 Task: Sign up for a 45-minute digital marketing strategy session exploring SEO best practices, content marketing, and social media advertising.
Action: Mouse moved to (92, 110)
Screenshot: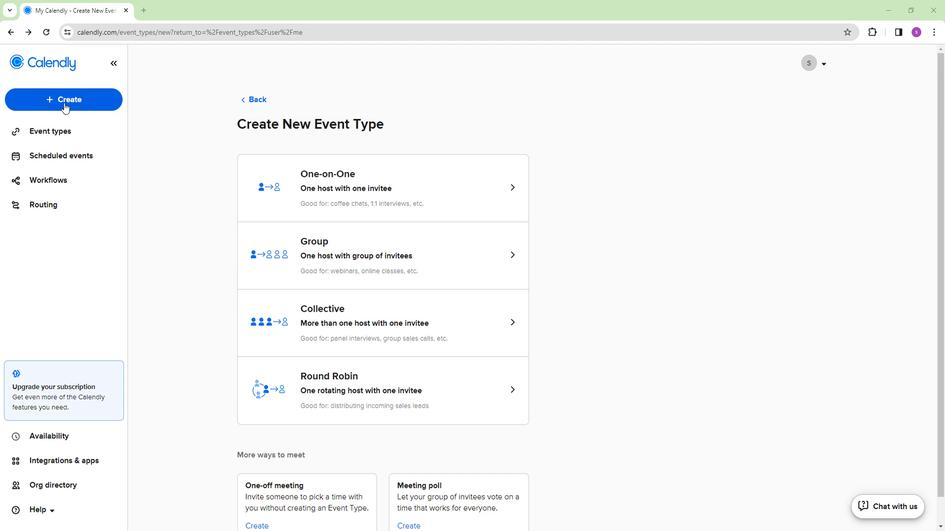 
Action: Mouse pressed left at (92, 110)
Screenshot: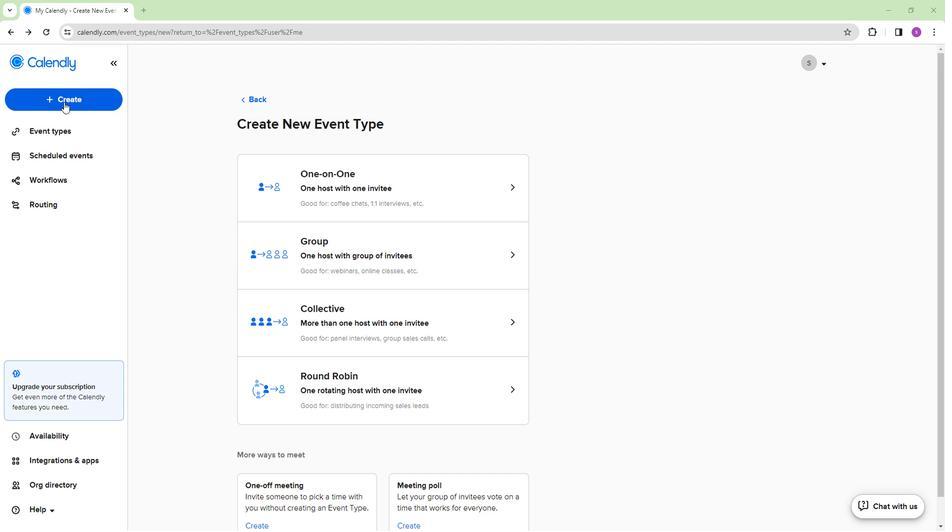 
Action: Mouse moved to (88, 140)
Screenshot: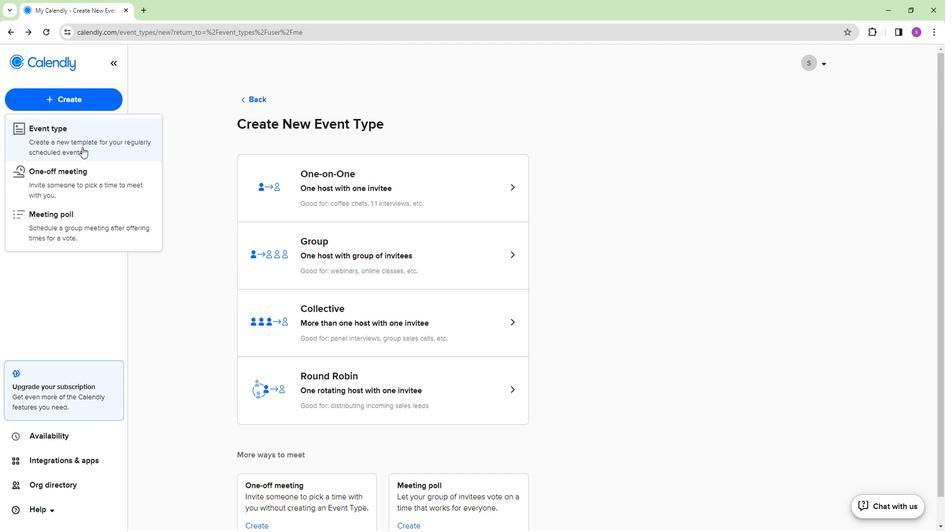 
Action: Mouse pressed left at (88, 140)
Screenshot: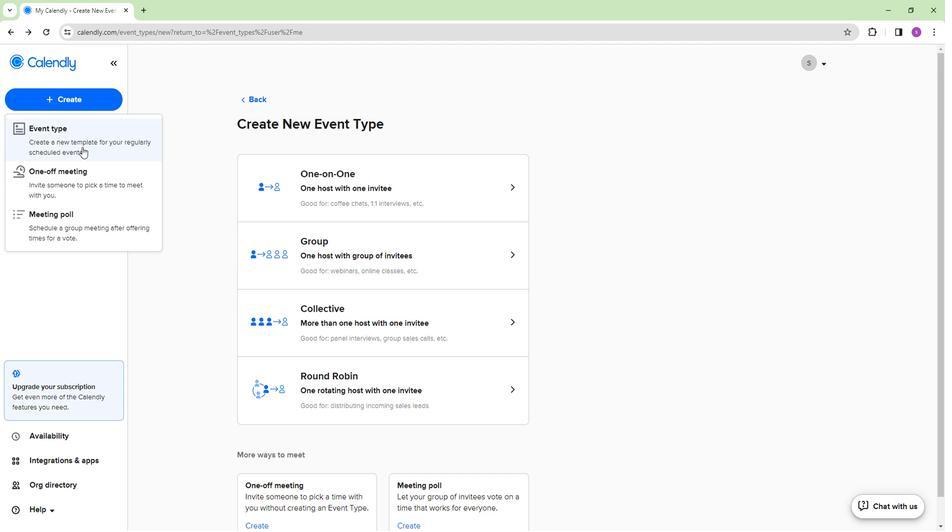 
Action: Mouse moved to (11, 170)
Screenshot: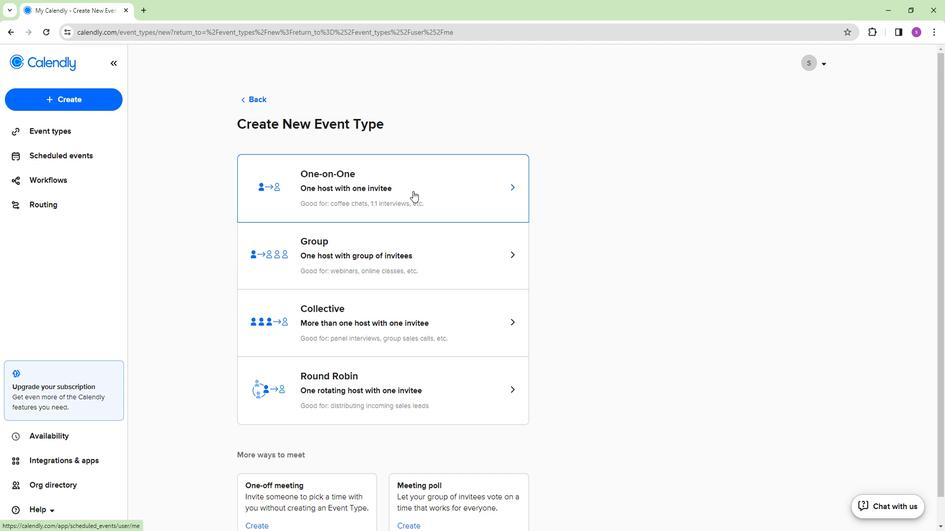 
Action: Mouse pressed left at (11, 170)
Screenshot: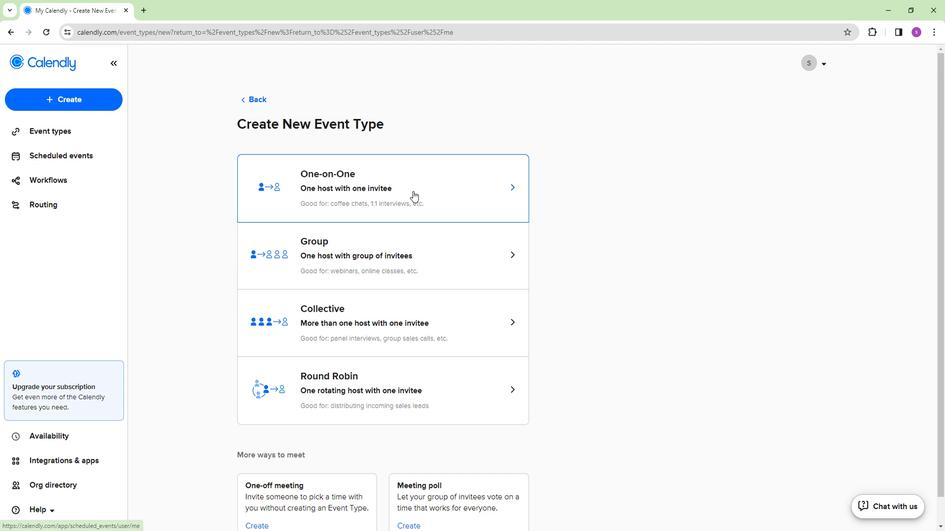 
Action: Mouse moved to (195, 271)
Screenshot: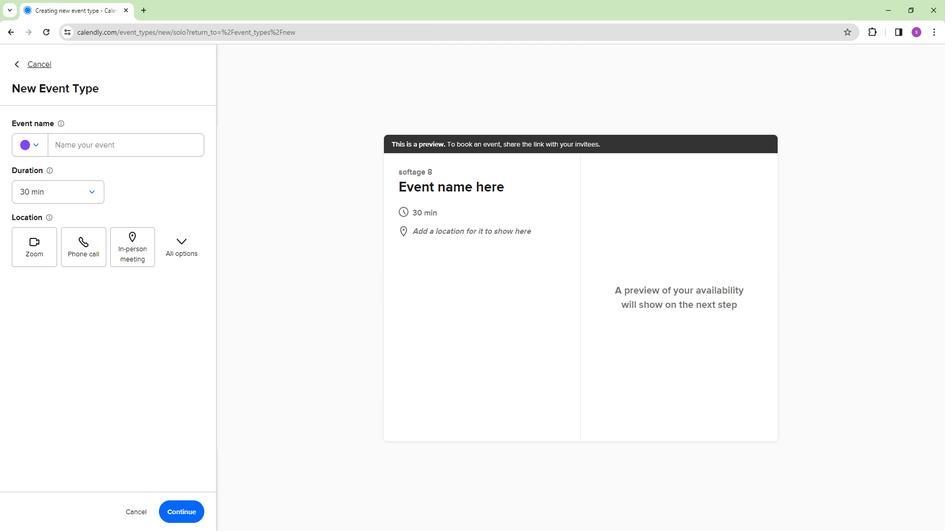 
Action: Mouse pressed left at (195, 271)
Screenshot: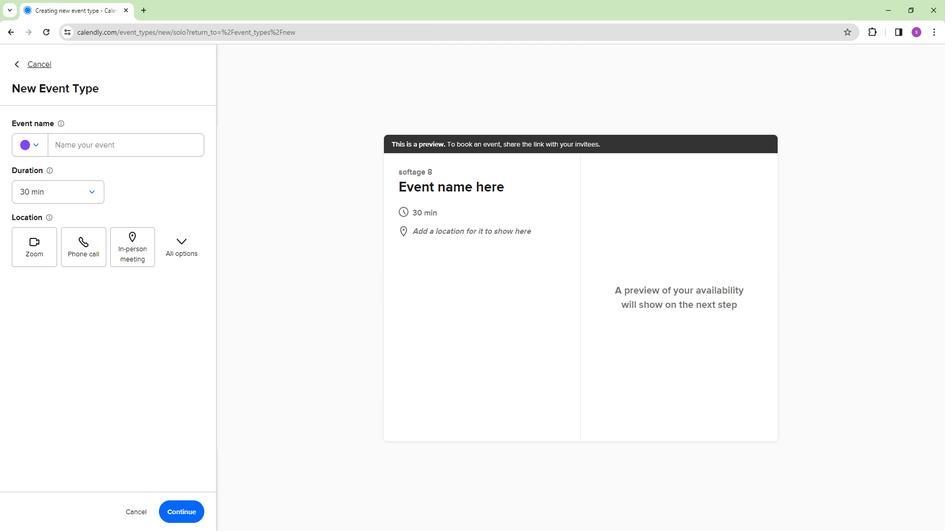 
Action: Mouse moved to (86, 136)
Screenshot: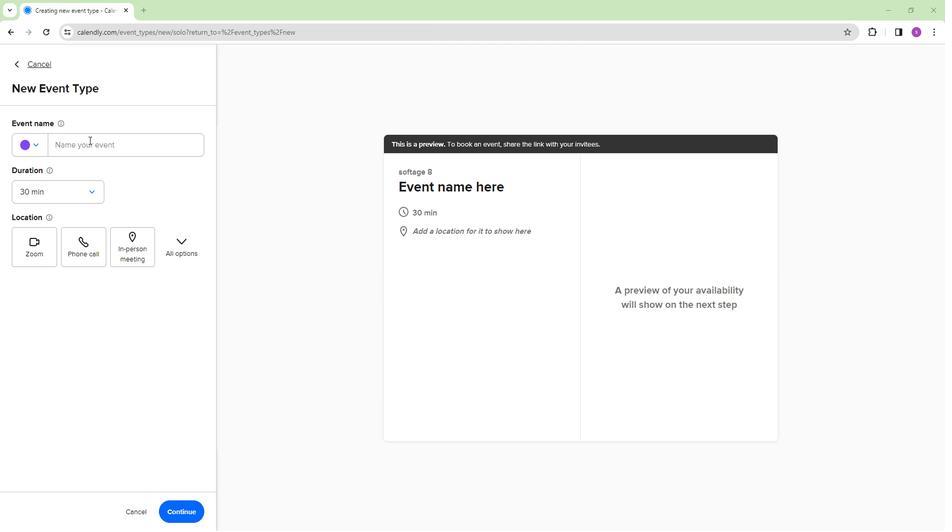 
Action: Mouse pressed left at (86, 136)
Screenshot: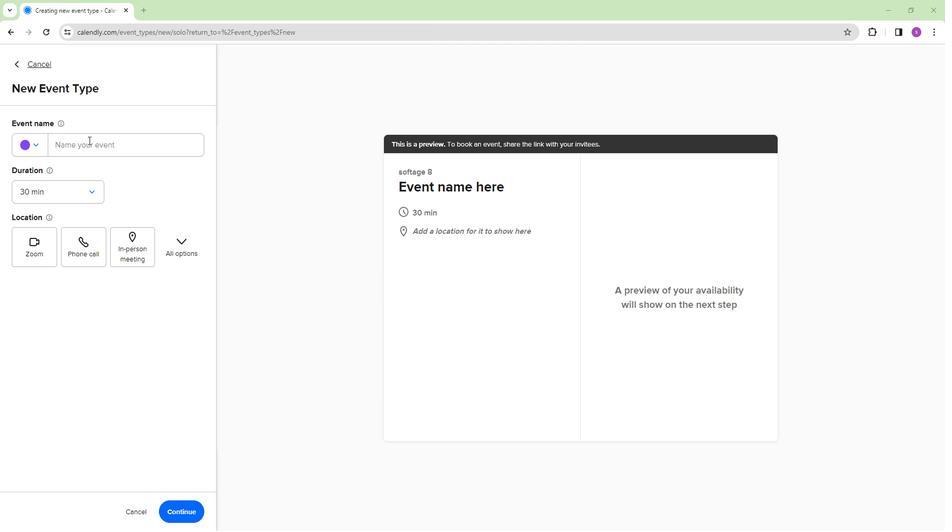 
Action: Key pressed <Key.shift>Digital<Key.space><Key.shift>Marketing<Key.space><Key.shift>Strategy<Key.space><Key.shift>Session
Screenshot: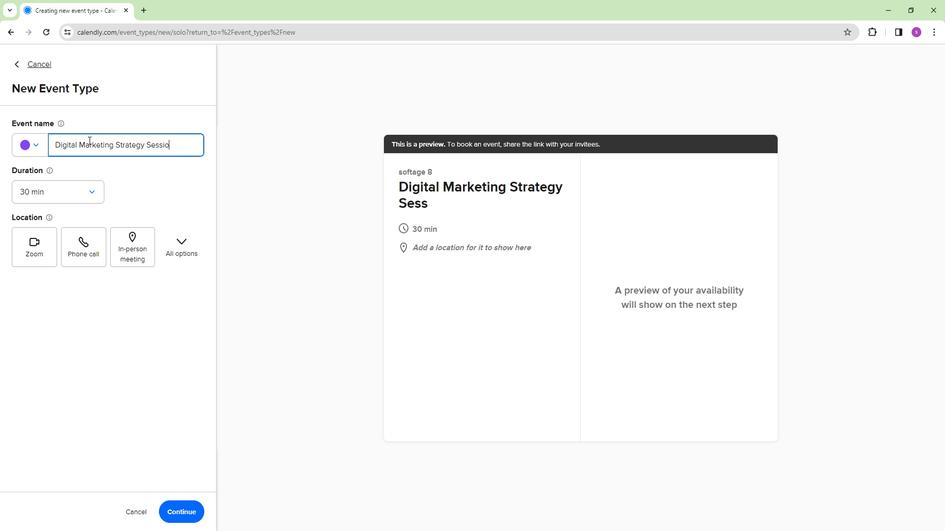 
Action: Mouse moved to (85, 170)
Screenshot: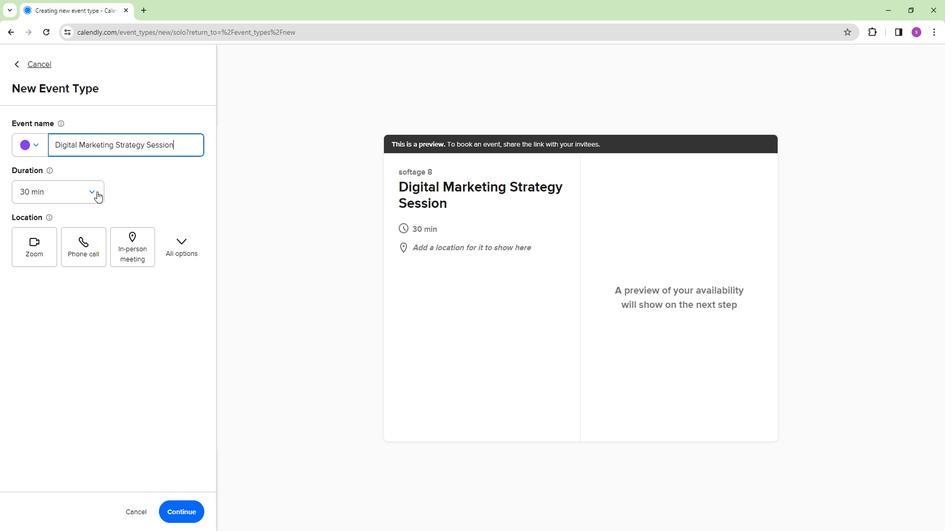 
Action: Mouse pressed left at (85, 170)
Screenshot: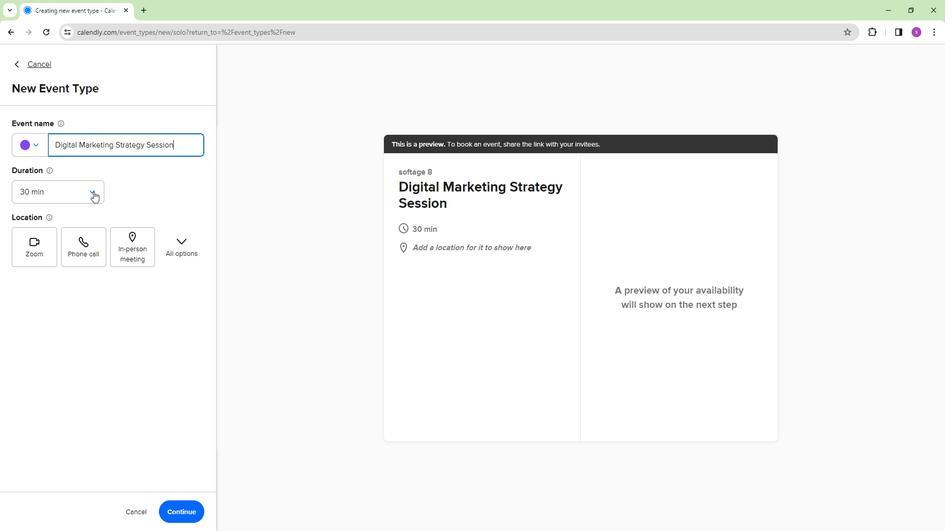 
Action: Mouse moved to (92, 214)
Screenshot: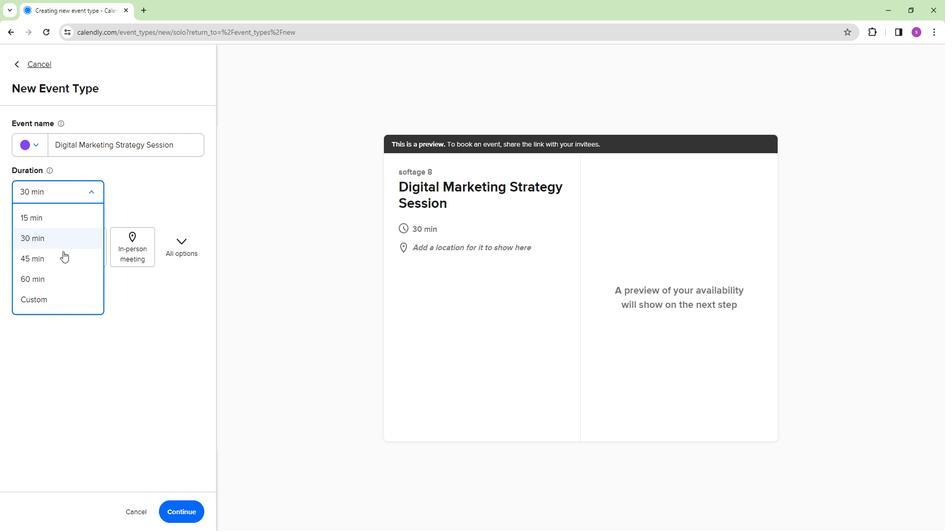 
Action: Mouse pressed left at (92, 214)
Screenshot: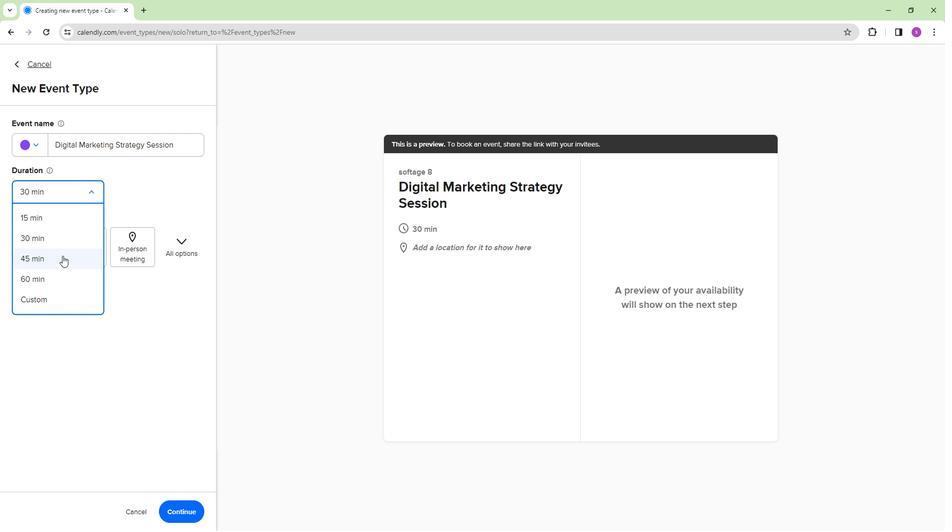 
Action: Mouse moved to (64, 209)
Screenshot: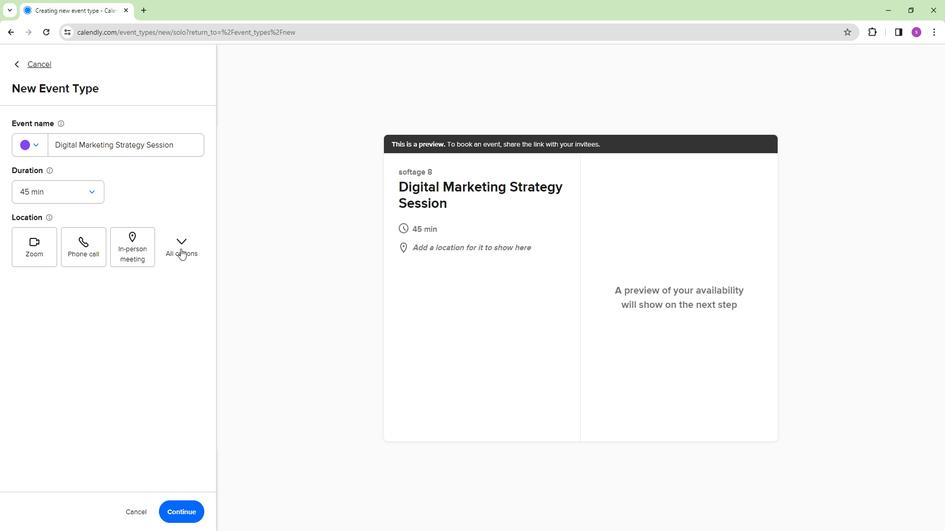 
Action: Mouse pressed left at (64, 209)
Screenshot: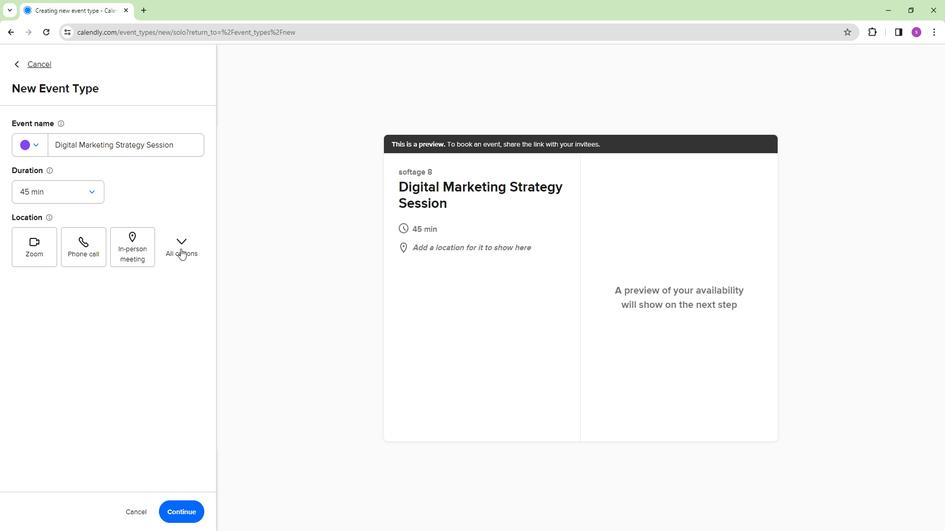 
Action: Mouse moved to (75, 268)
Screenshot: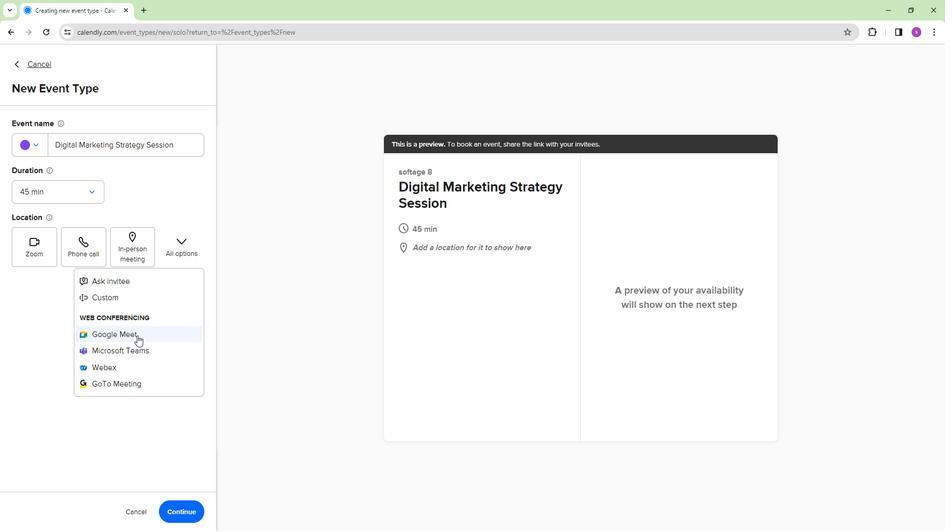 
Action: Mouse pressed left at (75, 268)
Screenshot: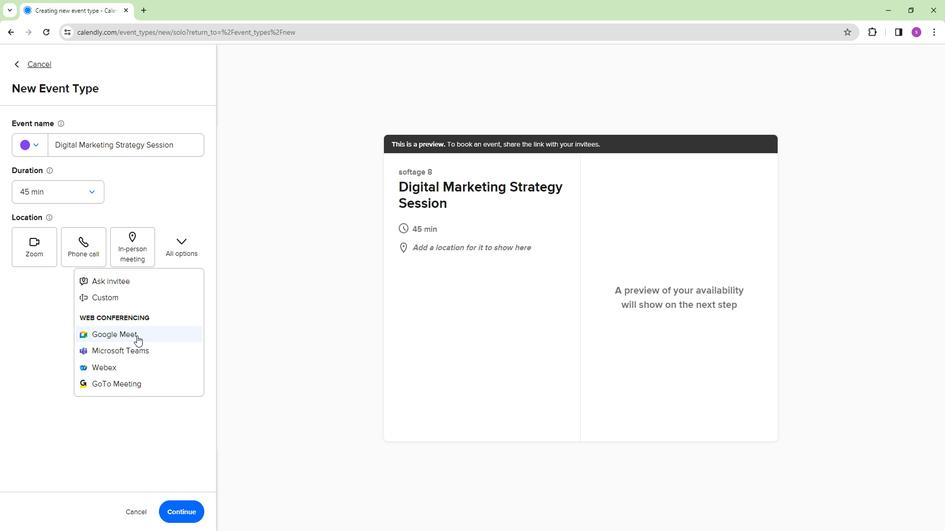 
Action: Mouse moved to (66, 389)
Screenshot: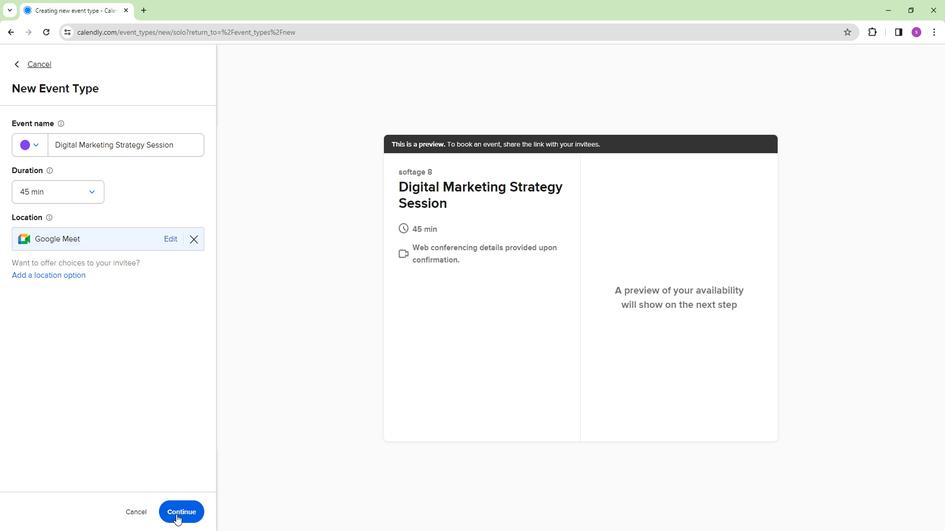 
Action: Mouse pressed left at (66, 389)
Screenshot: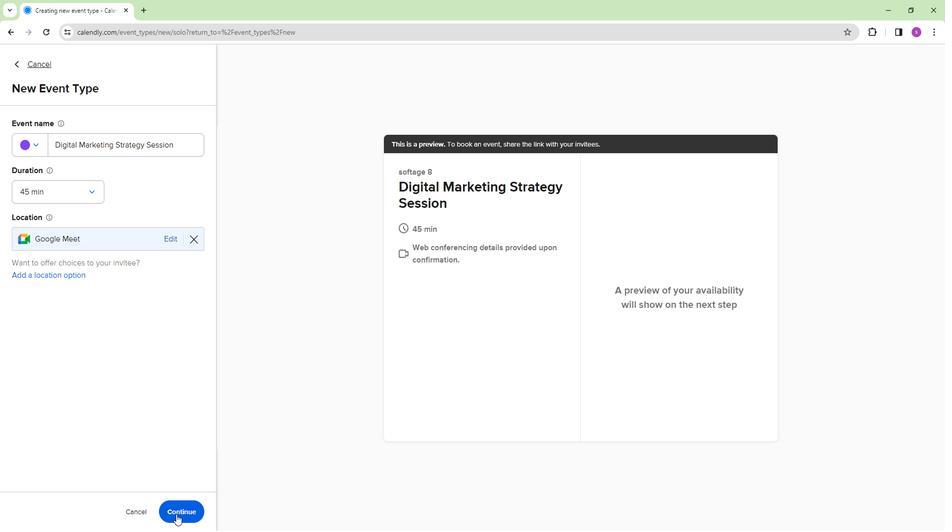 
Action: Mouse moved to (63, 140)
Screenshot: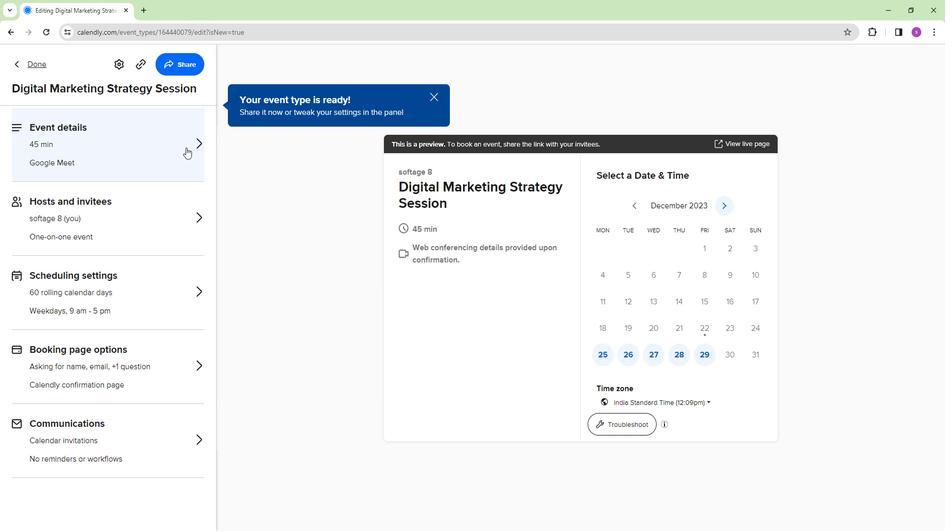 
Action: Mouse pressed left at (63, 140)
Screenshot: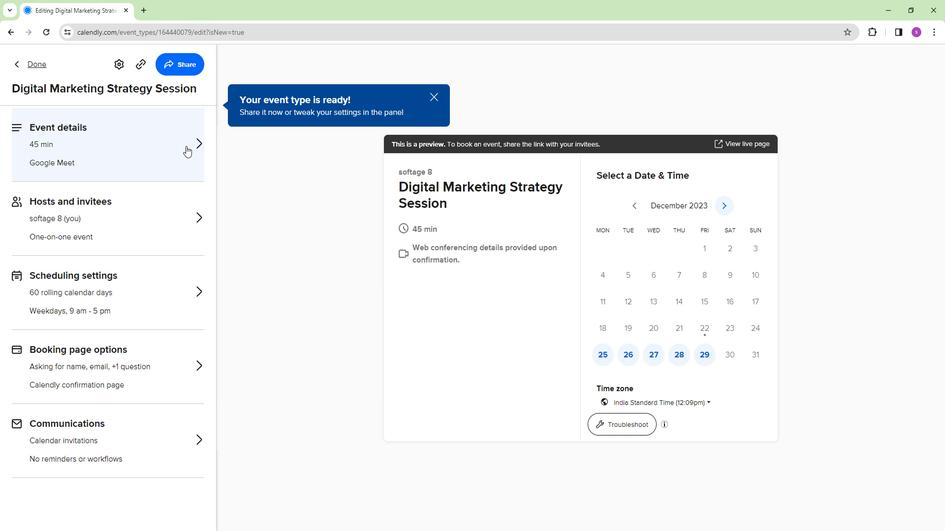 
Action: Mouse moved to (87, 277)
Screenshot: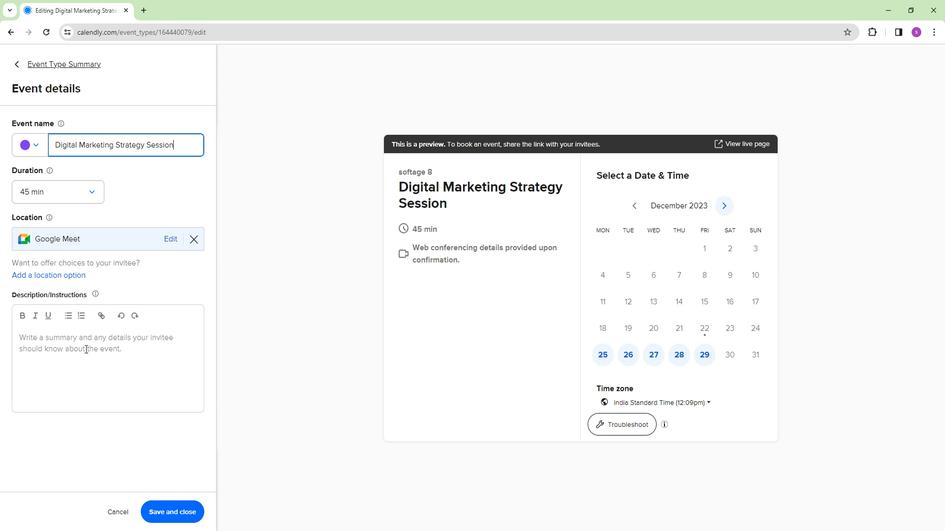 
Action: Mouse pressed left at (87, 277)
Screenshot: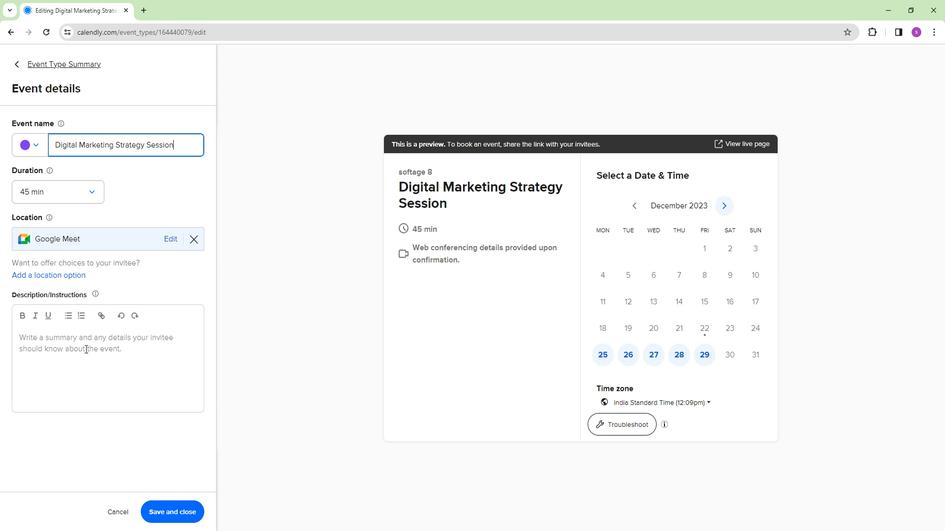 
Action: Mouse moved to (87, 277)
Screenshot: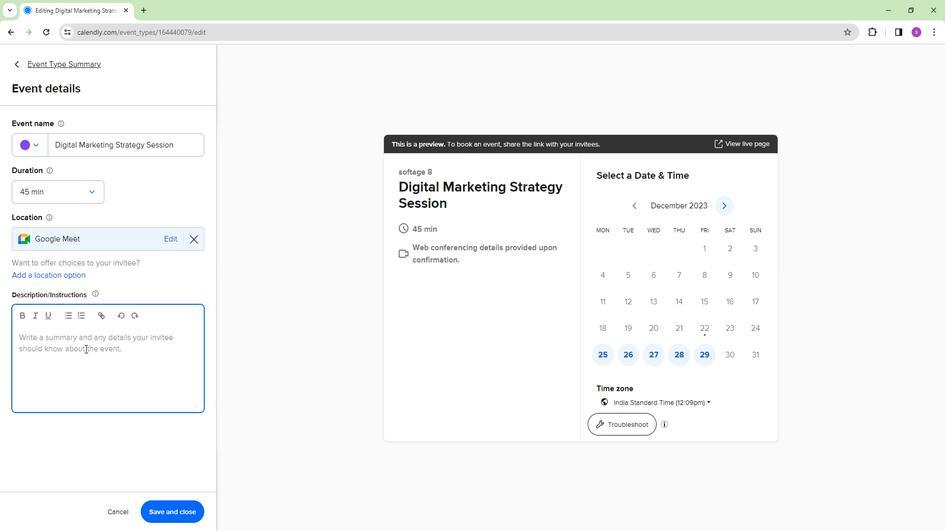 
Action: Key pressed <Key.shift>A<Key.space>pers<Key.backspace><Key.backspace><Key.backspace><Key.backspace><Key.backspace><Key.backspace><Key.shift>Personalized<Key.space>45-minute<Key.space><Key.shift>Digital<Key.space><Key.shift>Marketing<Key.space><Key.shift>Strategy<Key.shift>!<Key.space><Key.shift>During<Key.space>this<Key.space>session<Key.space><Key.backspace>,<Key.space>we'll<Key.space>expore<Key.space><Key.backspace><Key.backspace><Key.backspace><Key.backspace>lore<Key.space><Key.shift>SEP<Key.backspace><Key.shift>O<Key.space>best<Key.space>practices,<Key.space>content<Key.space>marketing<Key.space>strategies<Key.space><Key.backspace>,<Key.space>and<Key.space>effective<Key.space>social<Key.space>media<Key.space>advertising<Key.space>techniques<Key.space>to<Key.space>enhance<Key.space>your<Key.space>digital<Key.space>marketing<Key.space>efforts.
Screenshot: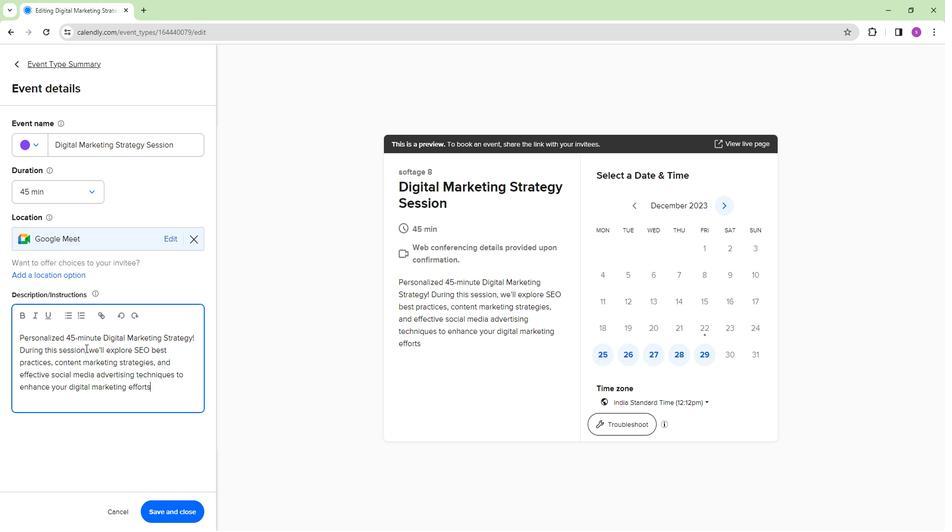 
Action: Mouse moved to (66, 387)
Screenshot: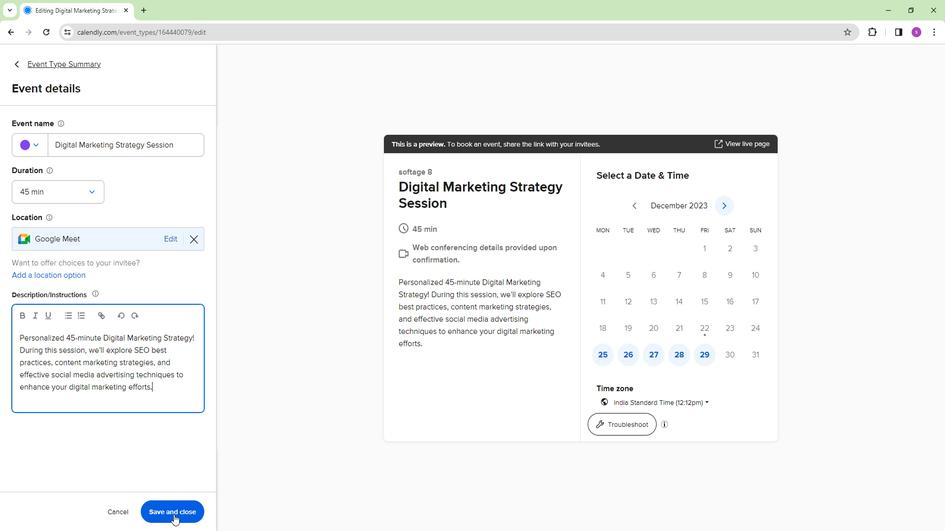 
Action: Mouse pressed left at (66, 387)
Screenshot: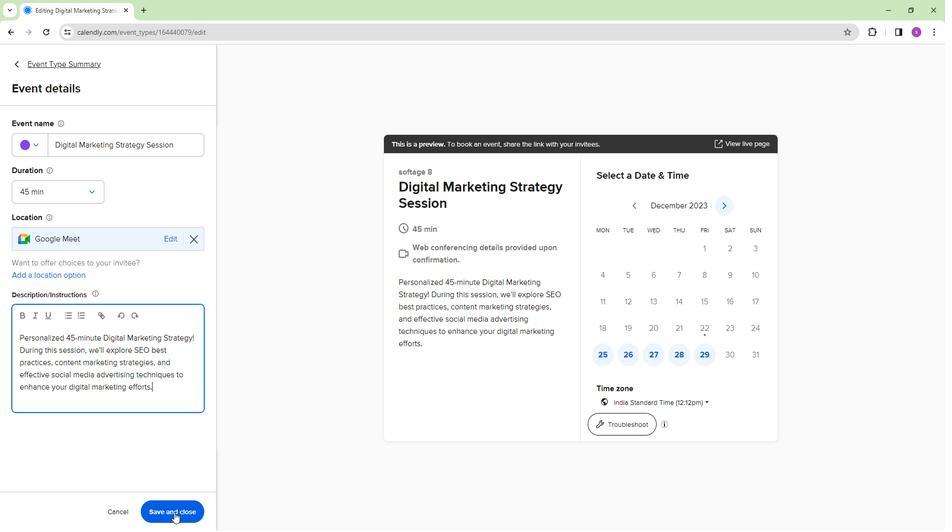 
Action: Mouse moved to (31, 198)
Screenshot: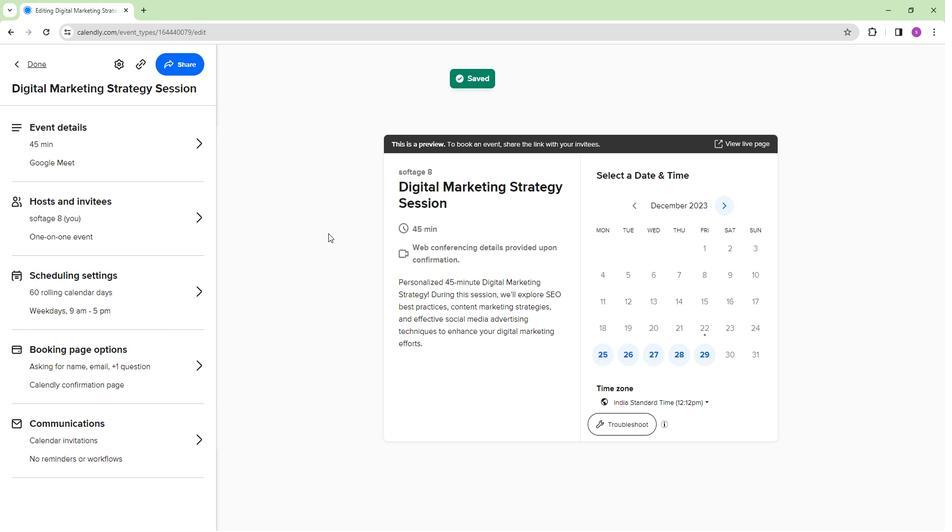 
